 Task: Add Nubian Heritage Coconut & Papaya Hand Cream to the cart.
Action: Mouse moved to (855, 290)
Screenshot: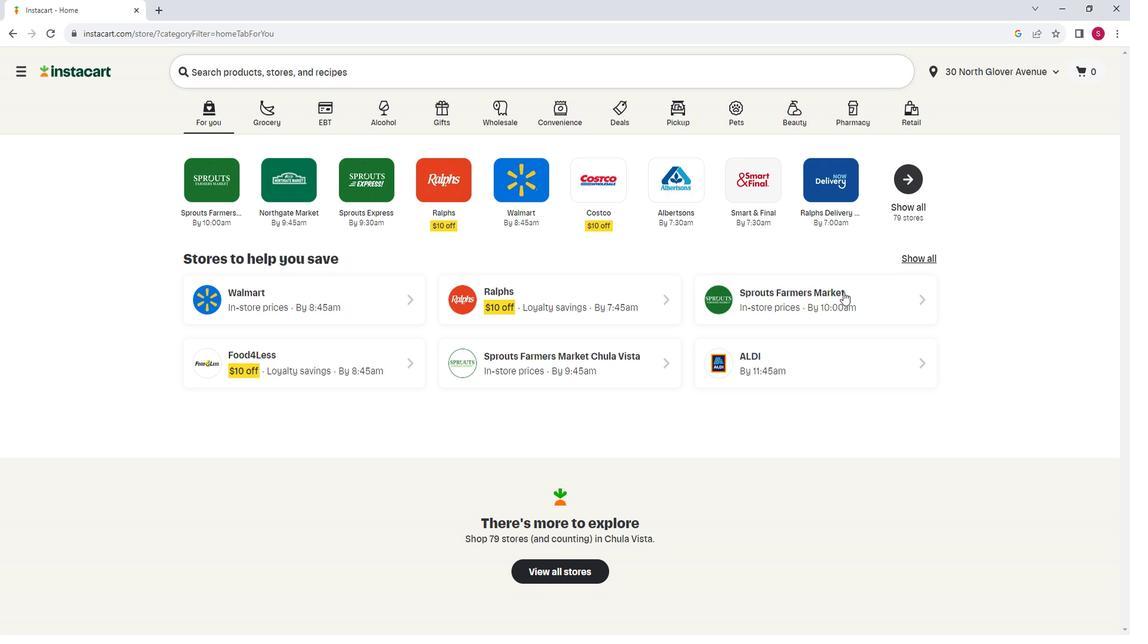 
Action: Mouse pressed left at (855, 290)
Screenshot: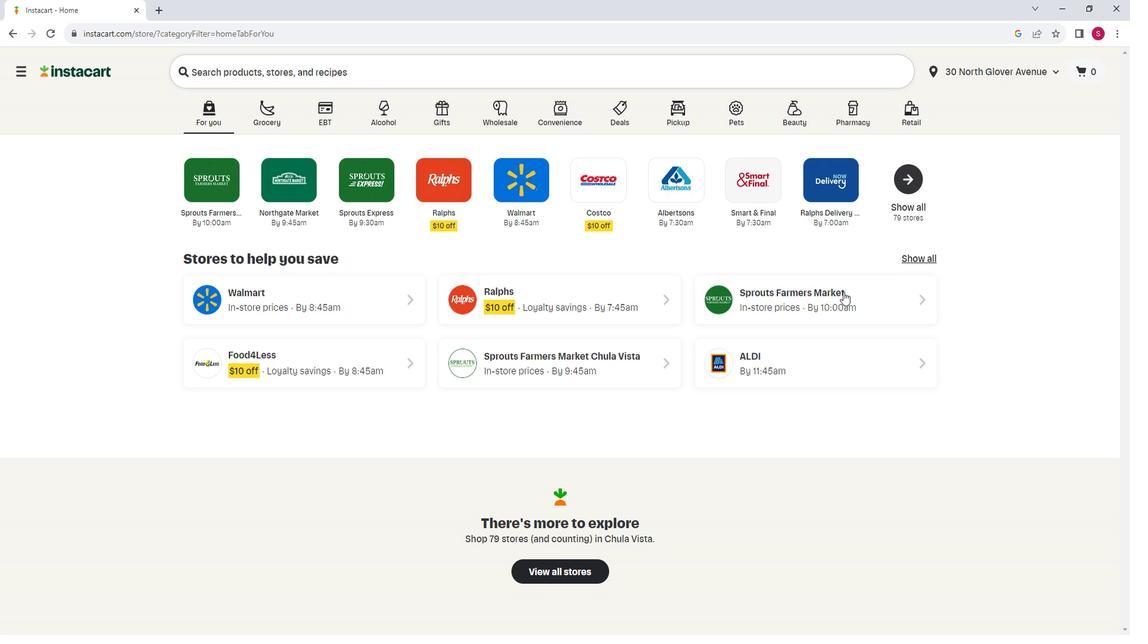 
Action: Mouse moved to (71, 426)
Screenshot: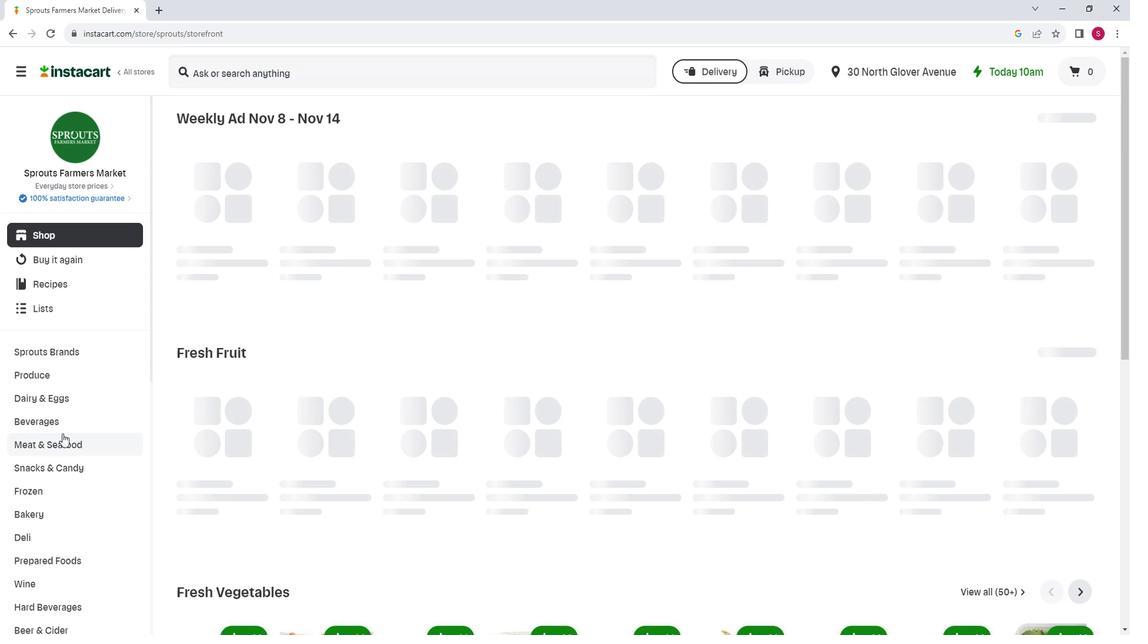 
Action: Mouse scrolled (71, 426) with delta (0, 0)
Screenshot: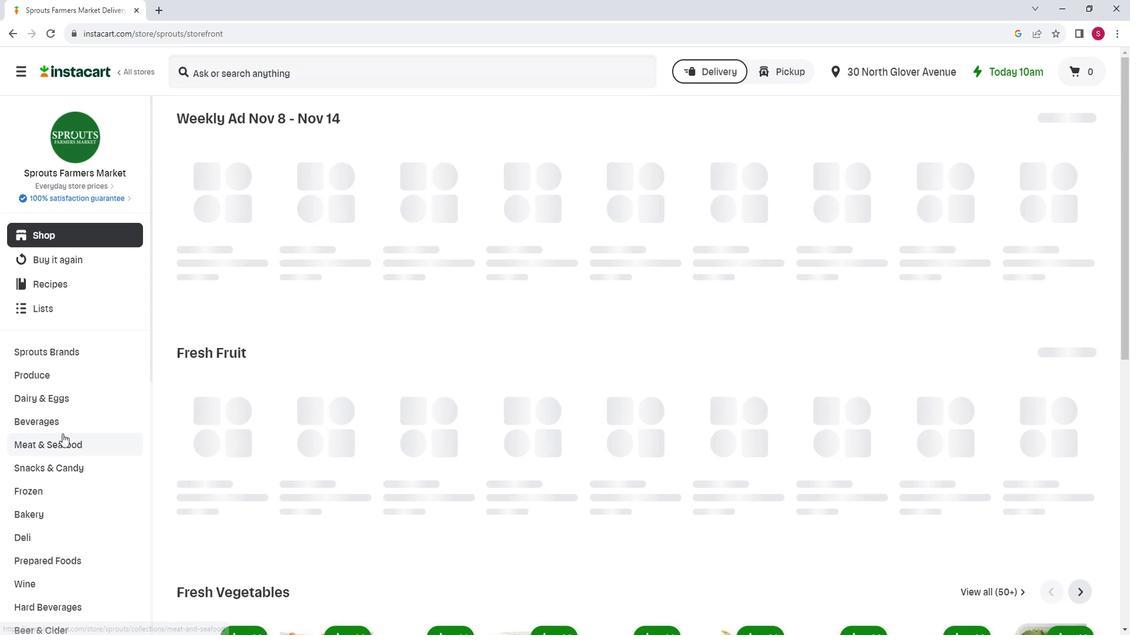 
Action: Mouse moved to (71, 426)
Screenshot: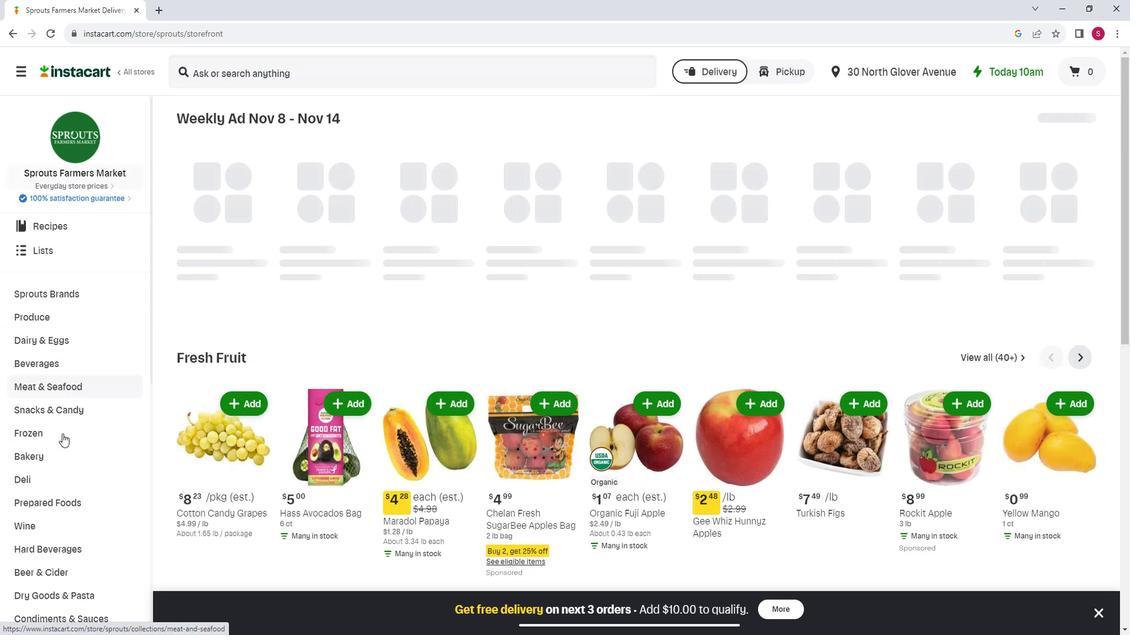 
Action: Mouse scrolled (71, 426) with delta (0, 0)
Screenshot: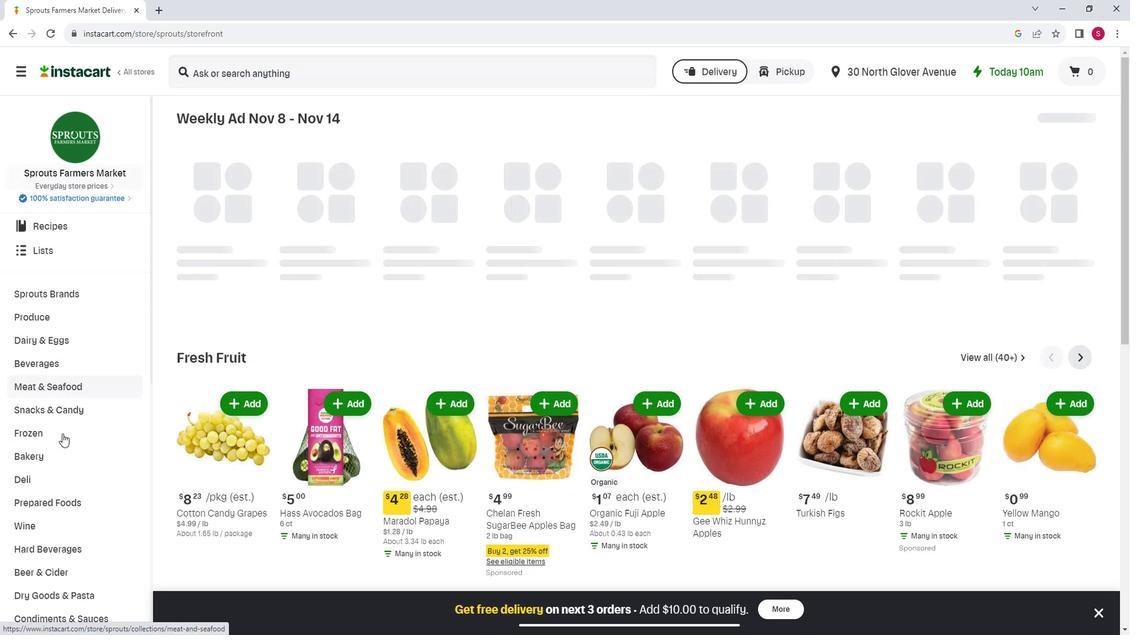 
Action: Mouse moved to (72, 426)
Screenshot: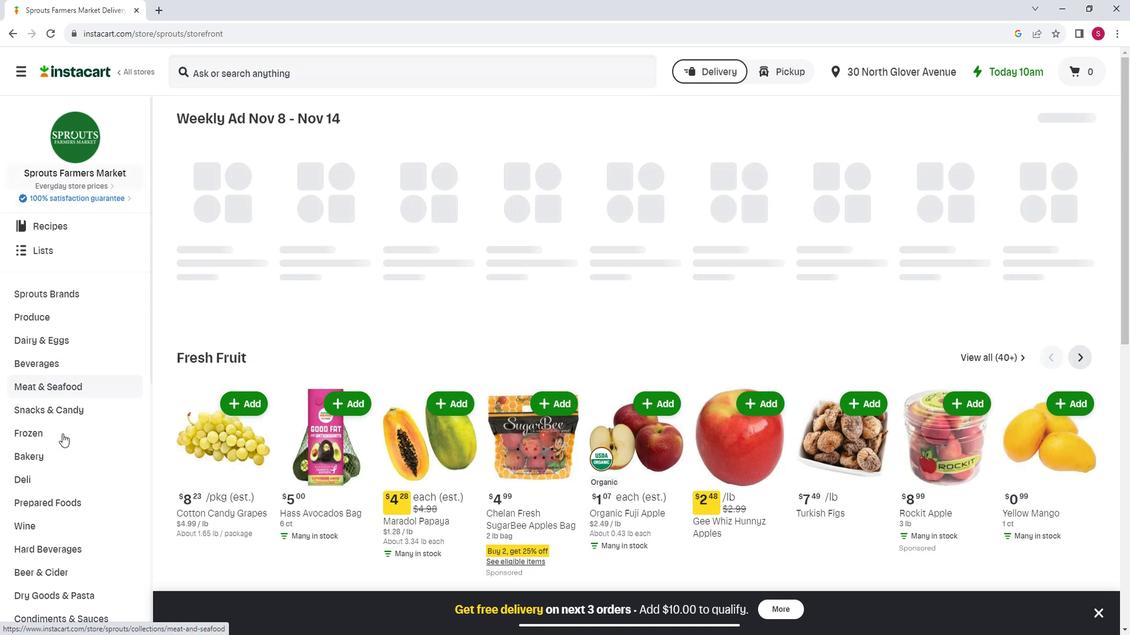 
Action: Mouse scrolled (72, 426) with delta (0, 0)
Screenshot: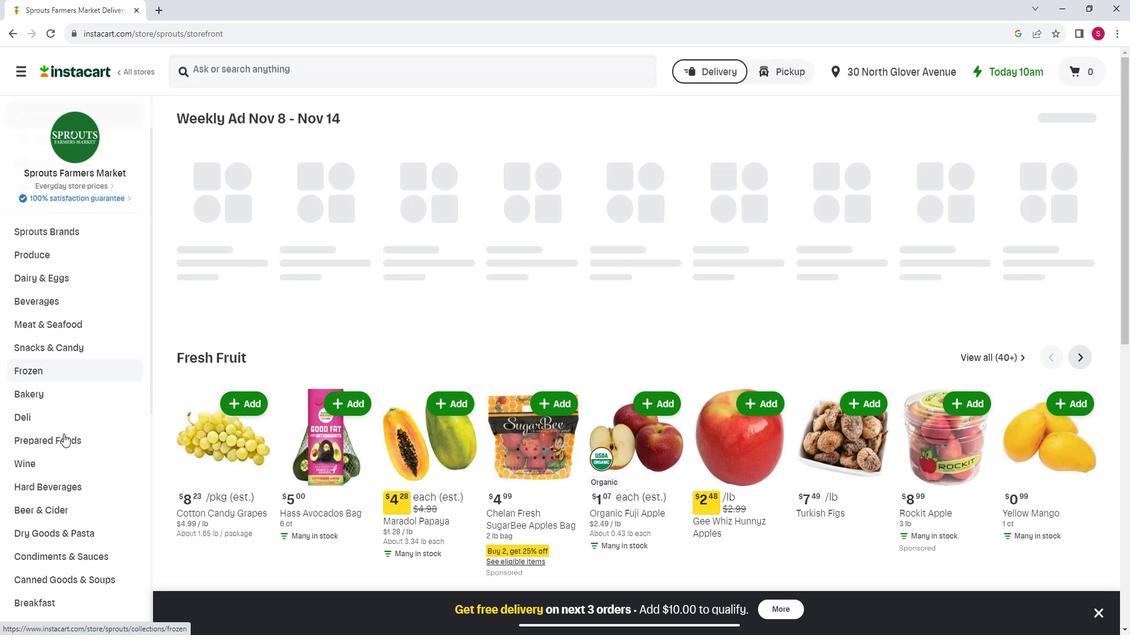 
Action: Mouse scrolled (72, 426) with delta (0, 0)
Screenshot: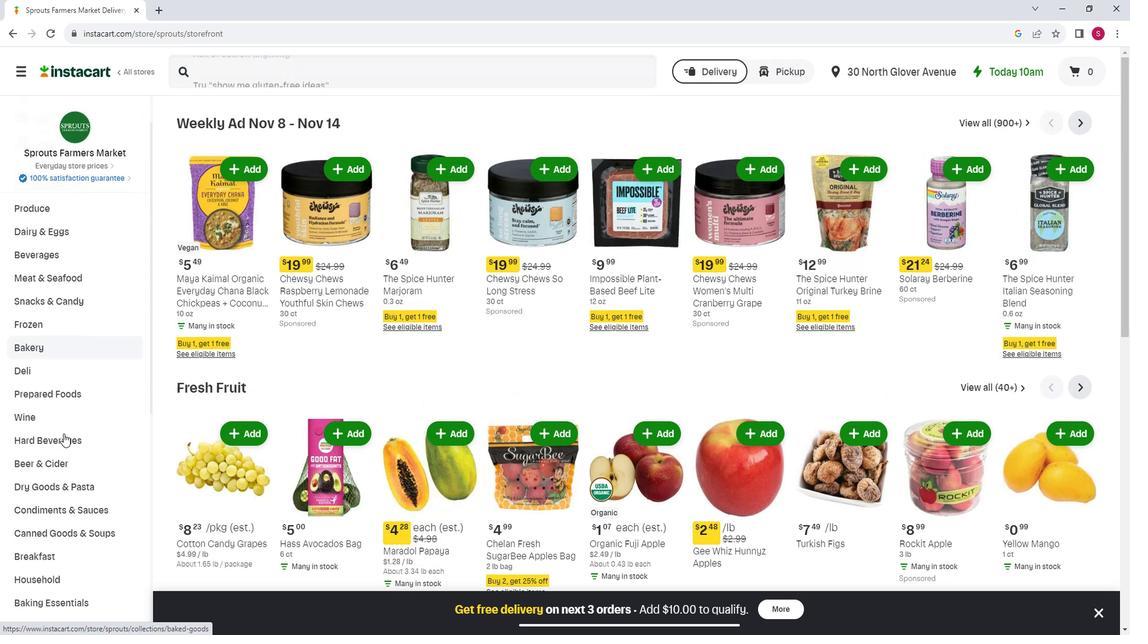
Action: Mouse scrolled (72, 426) with delta (0, 0)
Screenshot: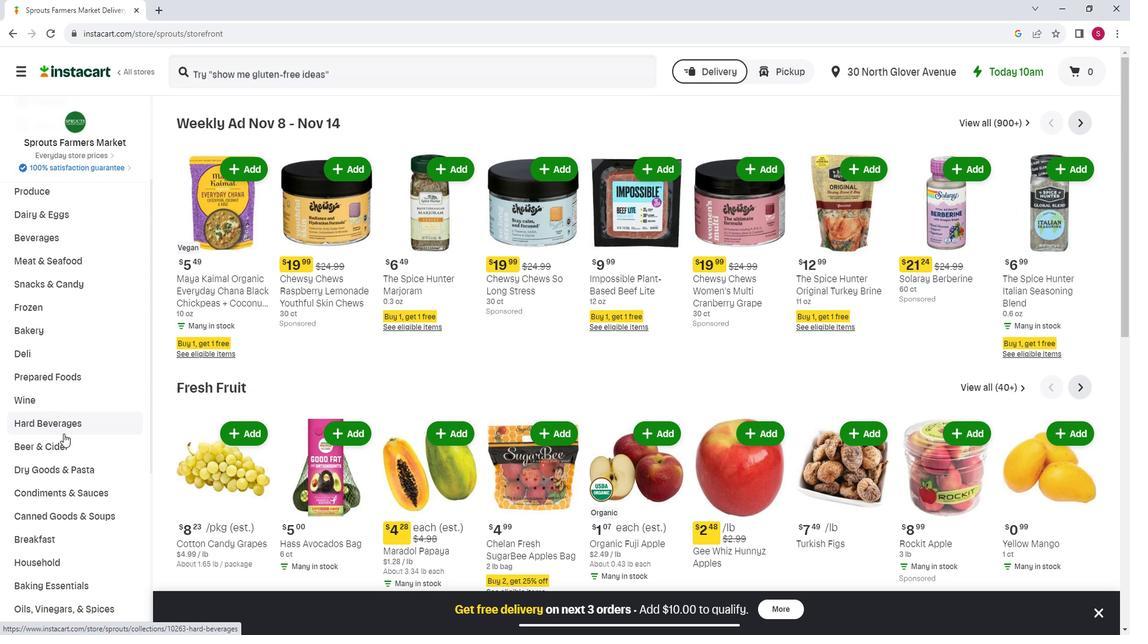 
Action: Mouse moved to (69, 486)
Screenshot: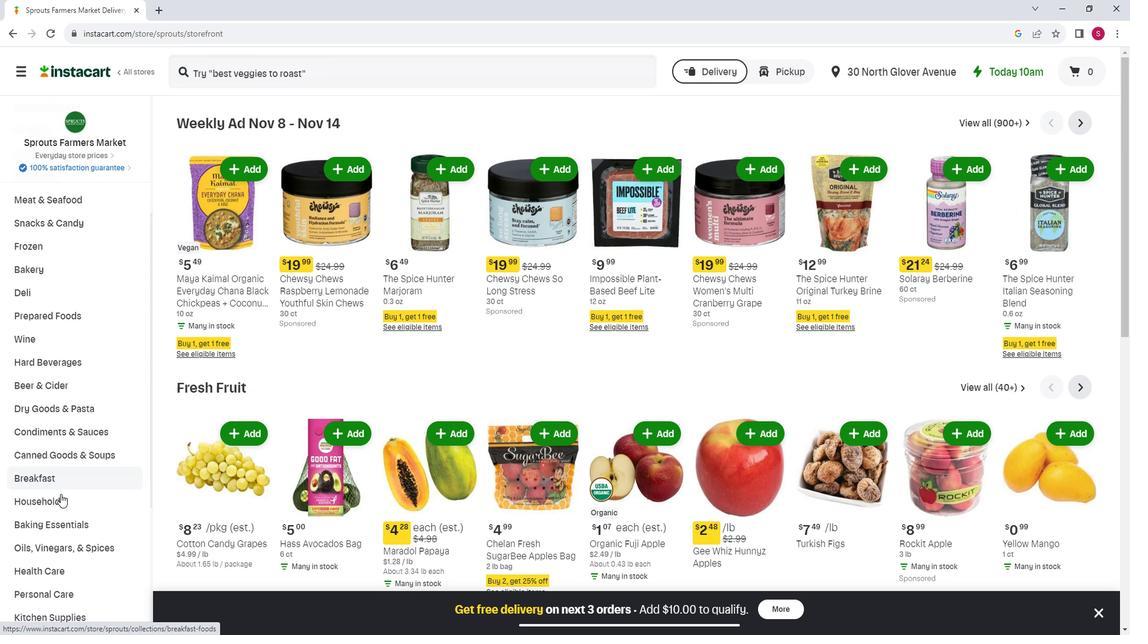 
Action: Mouse scrolled (69, 485) with delta (0, 0)
Screenshot: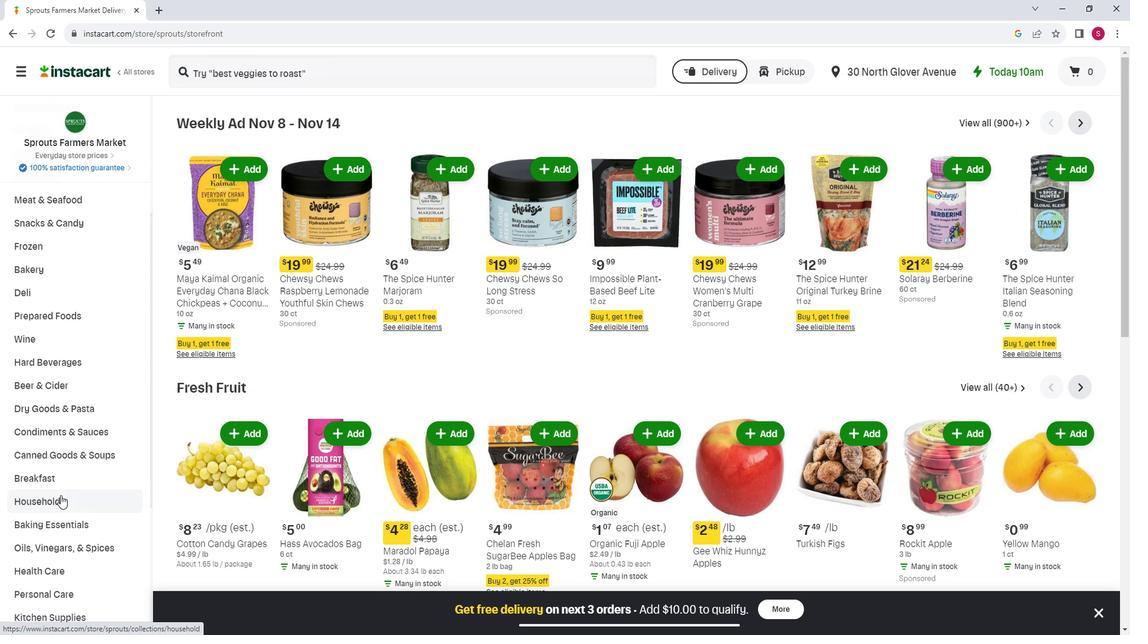 
Action: Mouse moved to (70, 488)
Screenshot: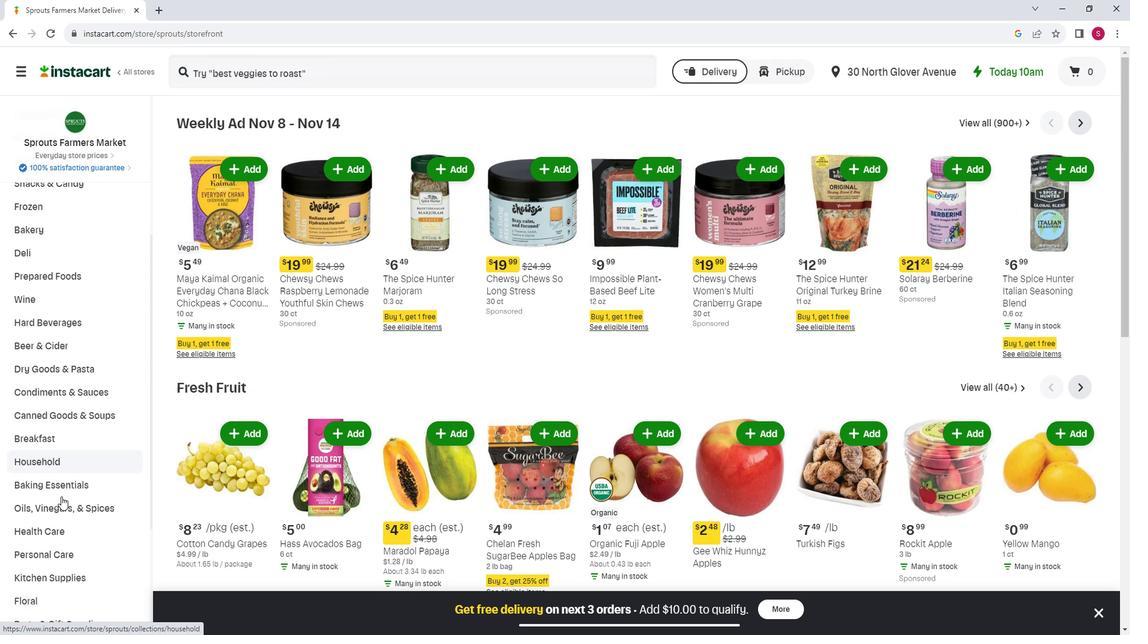 
Action: Mouse scrolled (70, 487) with delta (0, 0)
Screenshot: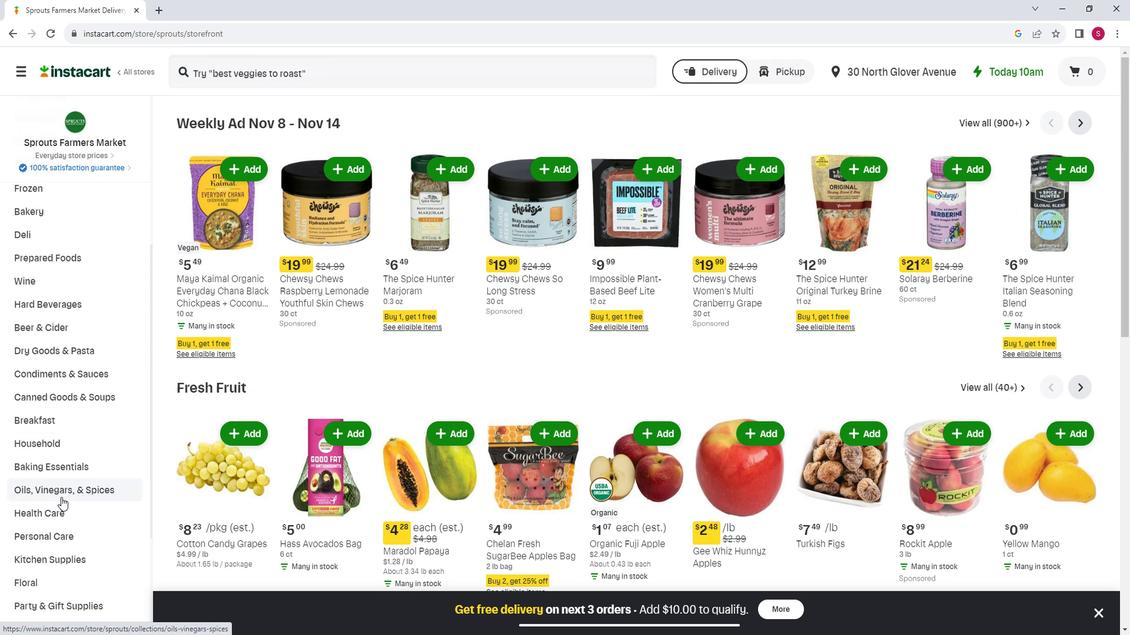 
Action: Mouse moved to (91, 462)
Screenshot: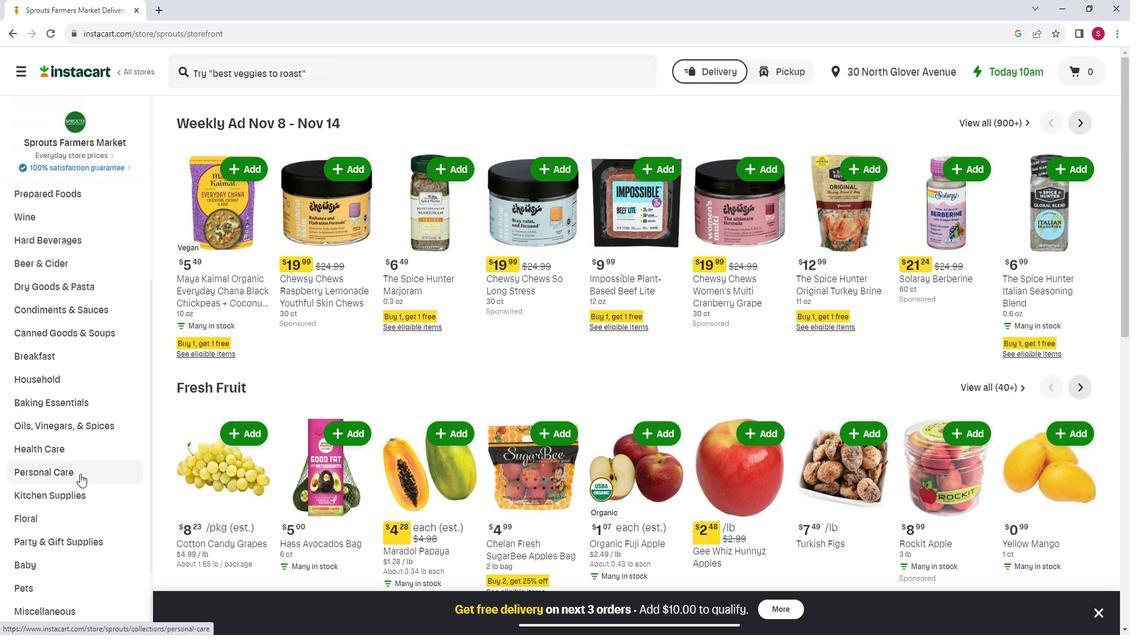 
Action: Mouse pressed left at (91, 462)
Screenshot: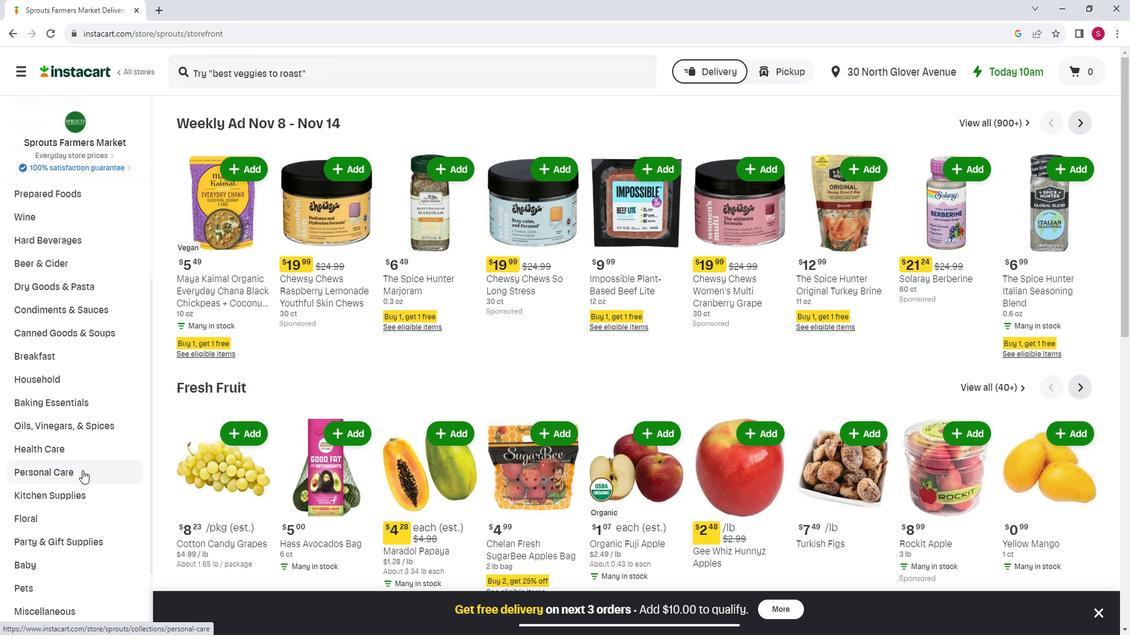 
Action: Mouse moved to (303, 162)
Screenshot: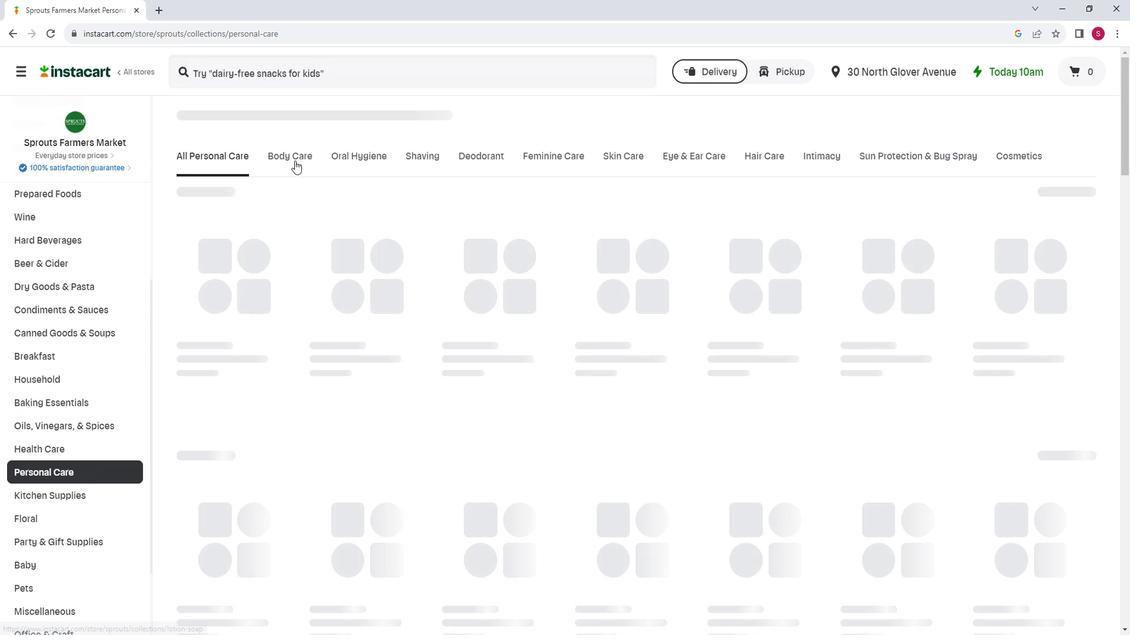 
Action: Mouse pressed left at (303, 162)
Screenshot: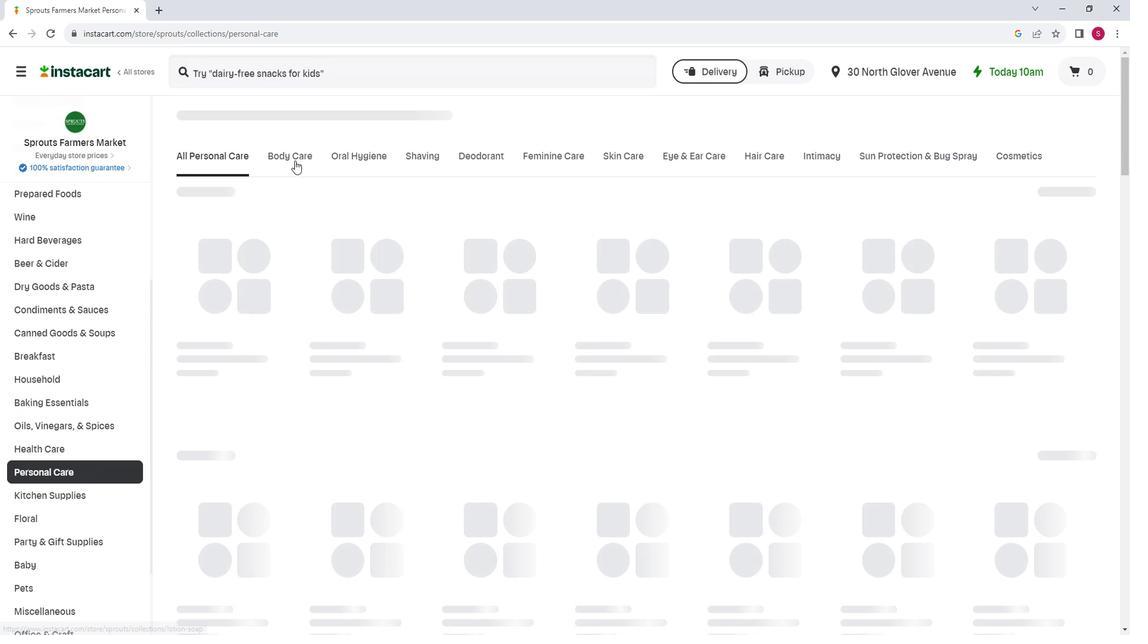 
Action: Mouse moved to (479, 200)
Screenshot: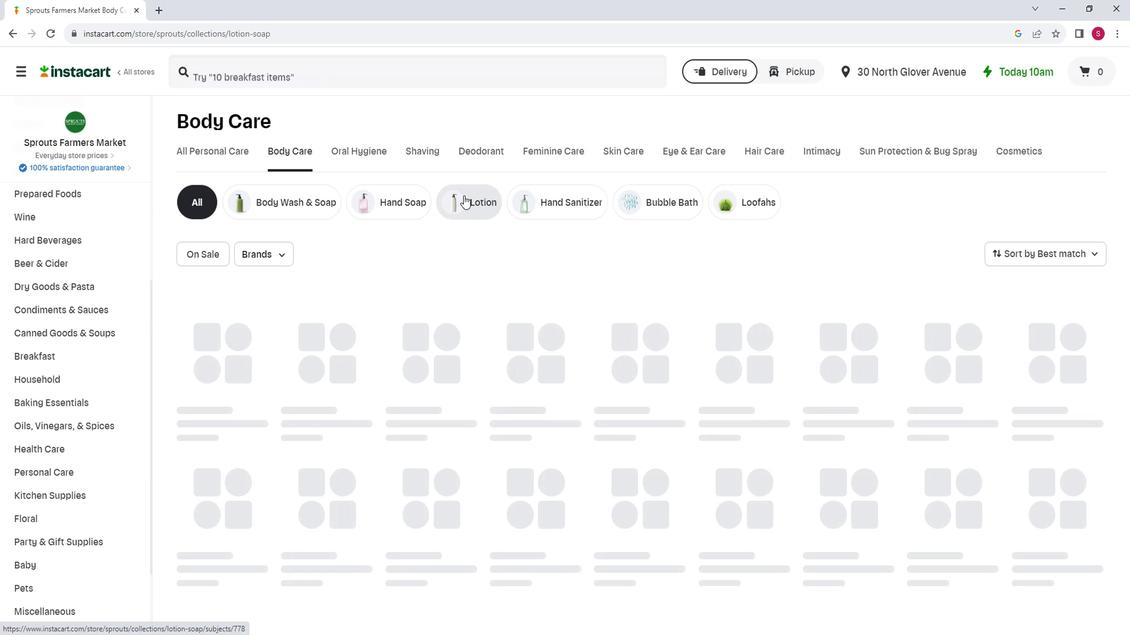 
Action: Mouse pressed left at (479, 200)
Screenshot: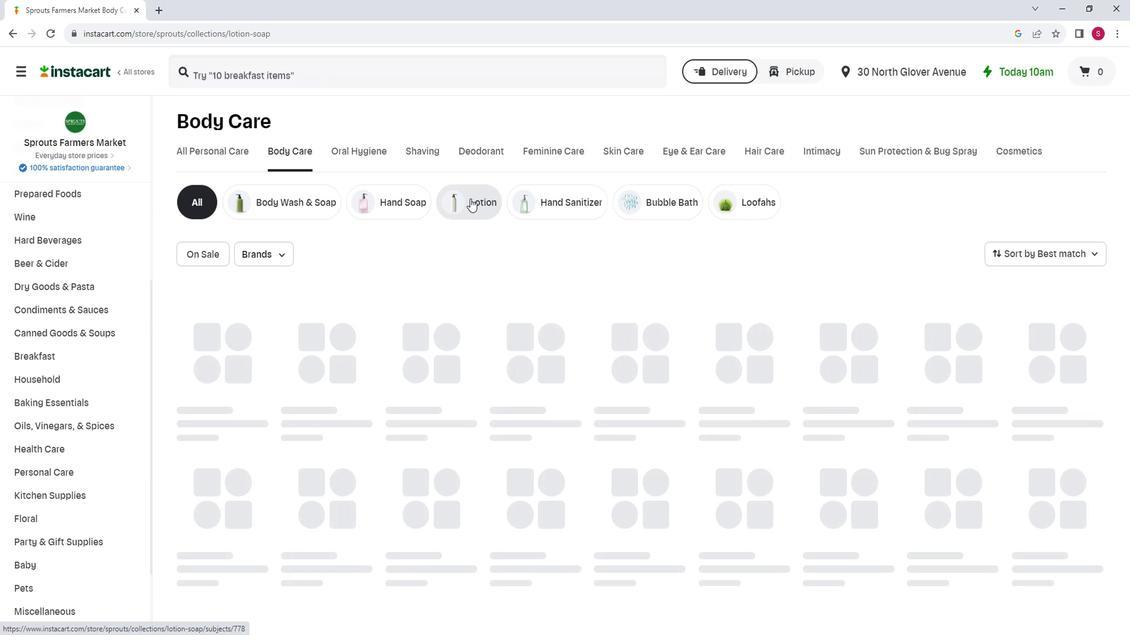 
Action: Mouse moved to (435, 82)
Screenshot: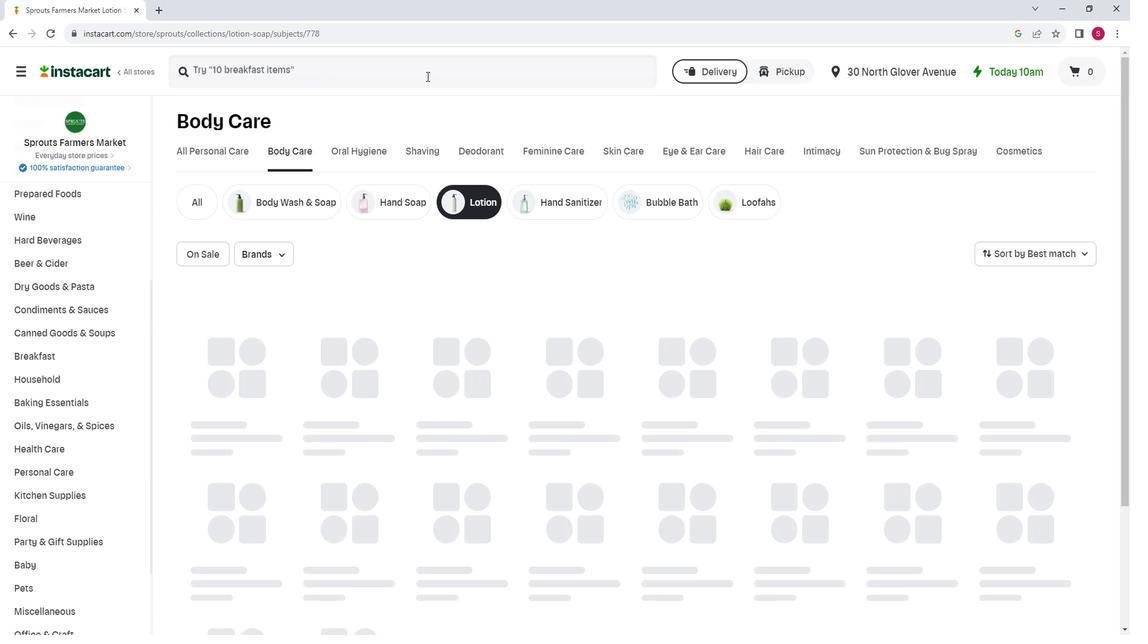 
Action: Mouse pressed left at (435, 82)
Screenshot: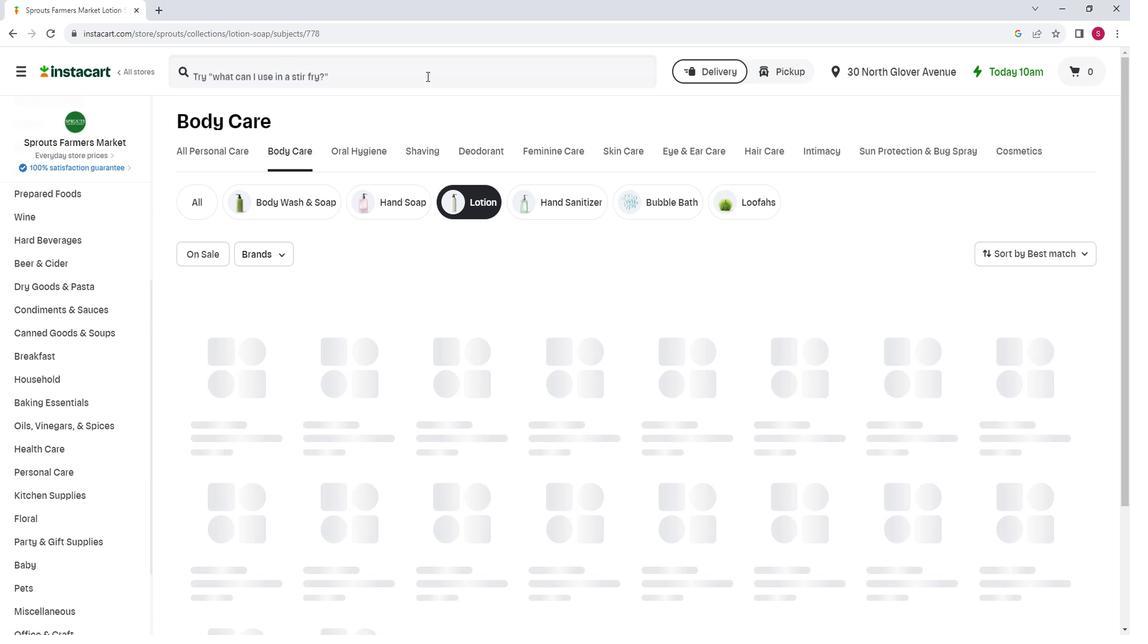 
Action: Mouse moved to (435, 84)
Screenshot: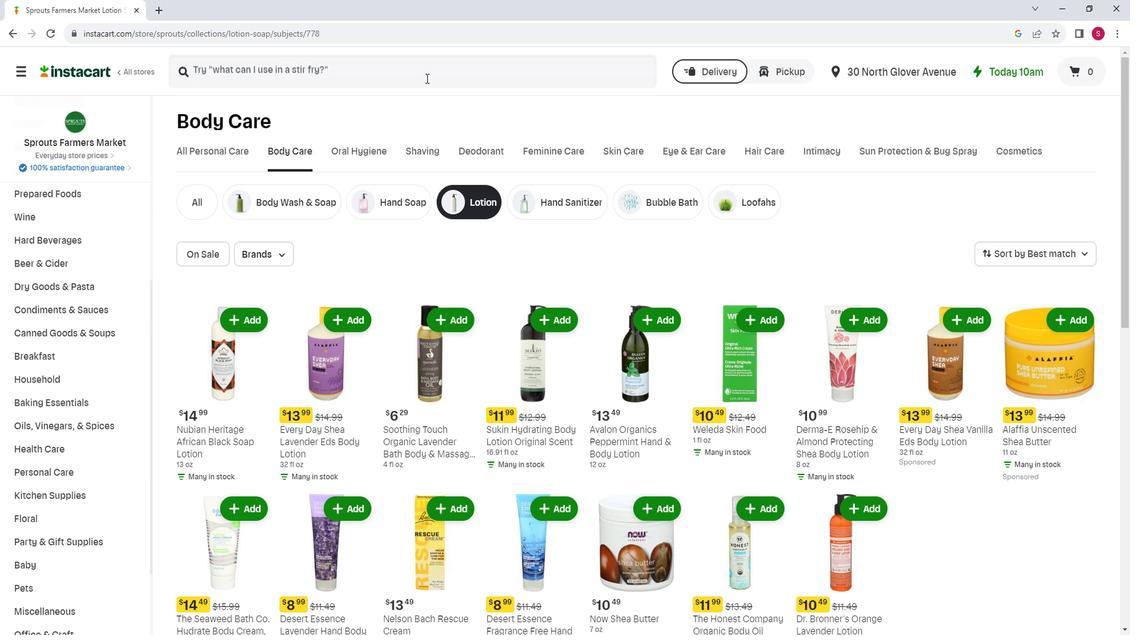 
Action: Mouse pressed left at (435, 84)
Screenshot: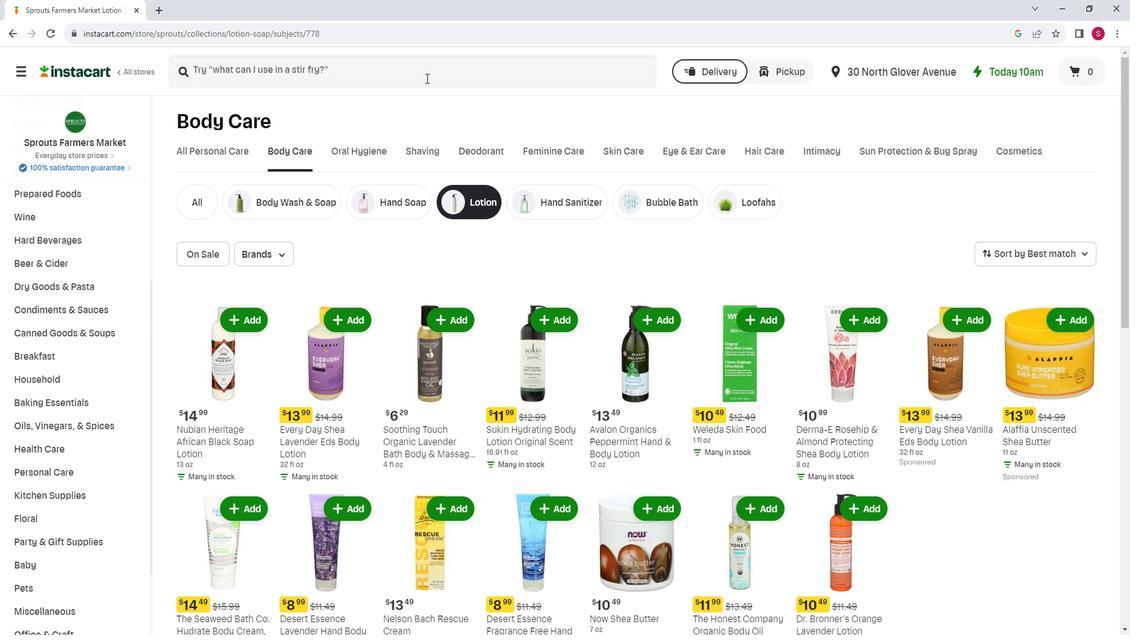 
Action: Key pressed <Key.shift>Nubian<Key.space><Key.shift>Heritage<Key.space><Key.shift>Coconut<Key.space><Key.shift>&<Key.space><Key.shift>Papaya<Key.space><Key.shift>Hand<Key.space><Key.shift>Cream<Key.space><Key.enter>
Screenshot: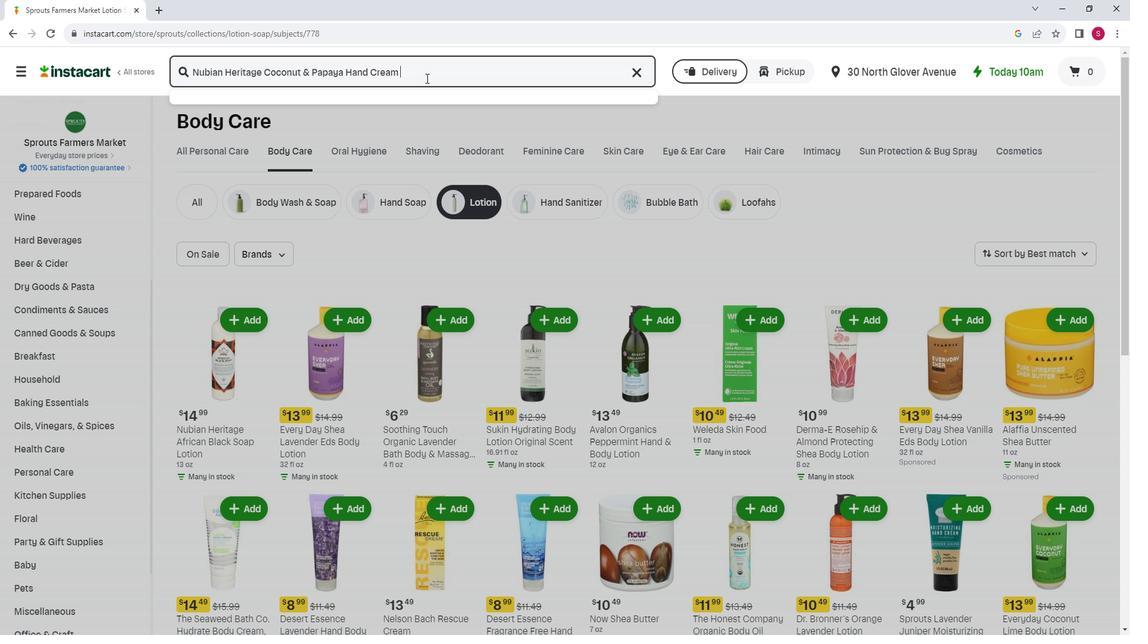 
Action: Mouse moved to (169, 188)
Screenshot: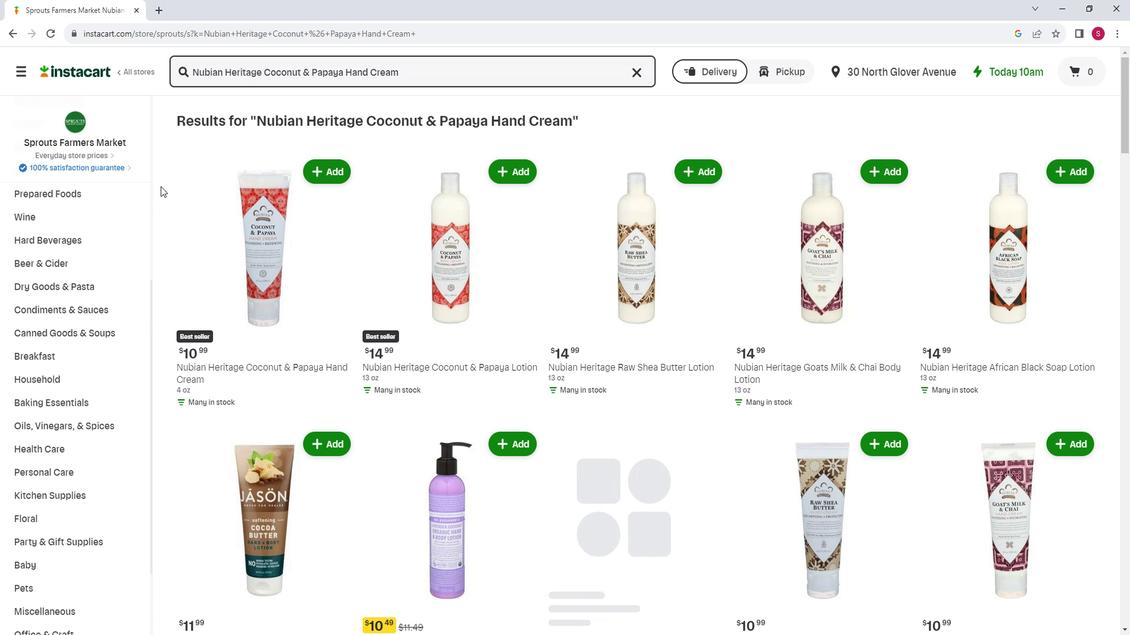 
Action: Mouse scrolled (169, 187) with delta (0, 0)
Screenshot: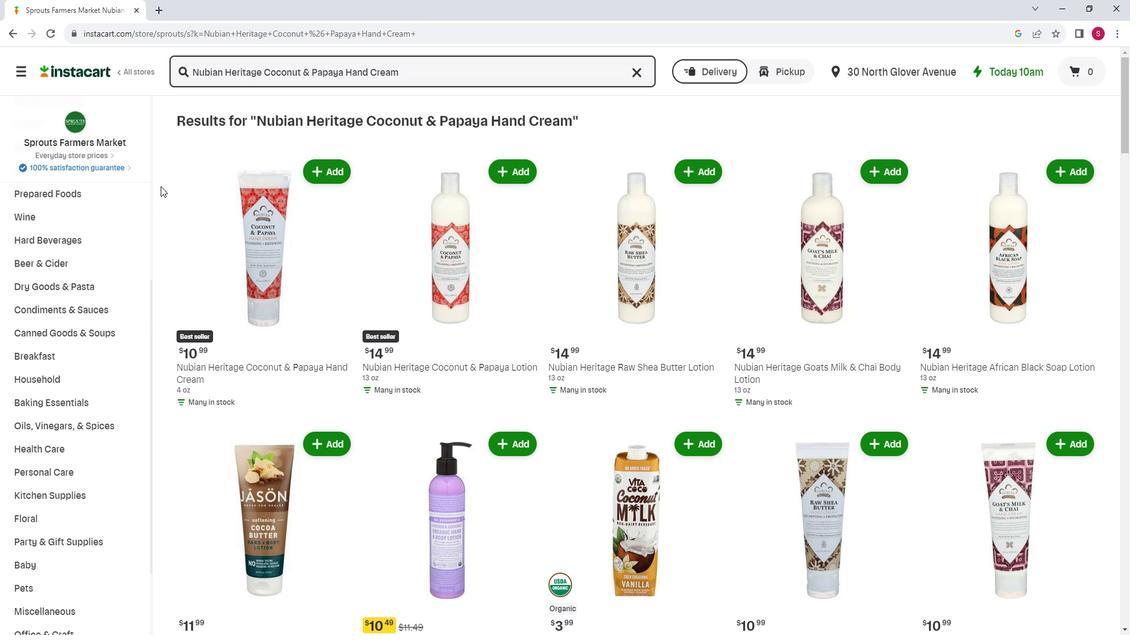 
Action: Mouse moved to (207, 217)
Screenshot: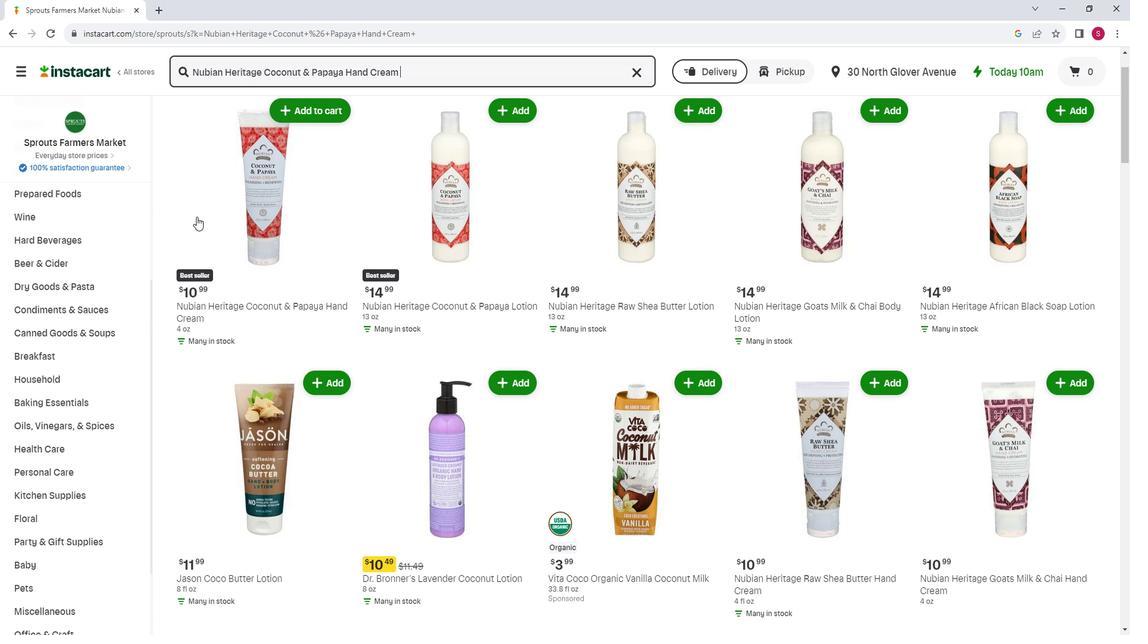 
Action: Mouse scrolled (207, 218) with delta (0, 0)
Screenshot: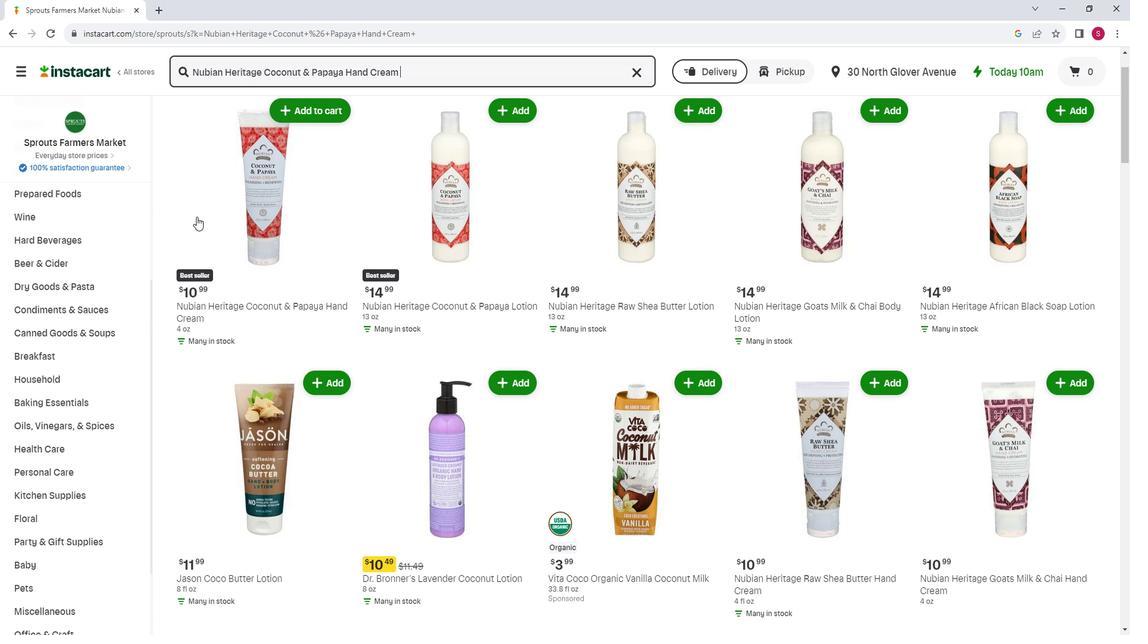 
Action: Mouse moved to (209, 217)
Screenshot: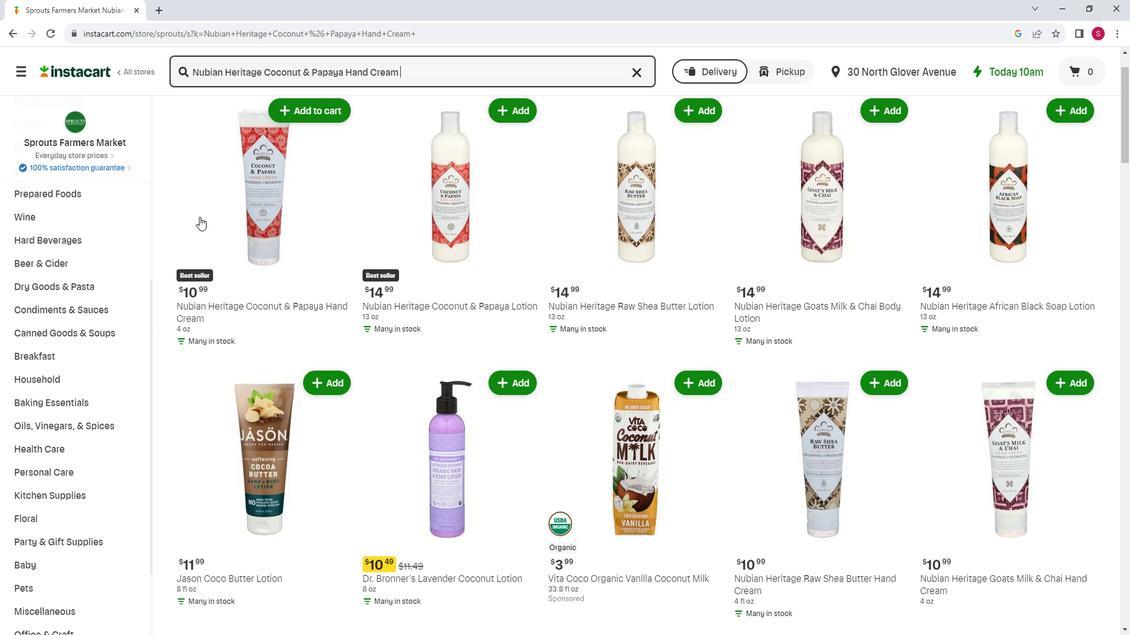 
Action: Mouse scrolled (209, 218) with delta (0, 0)
Screenshot: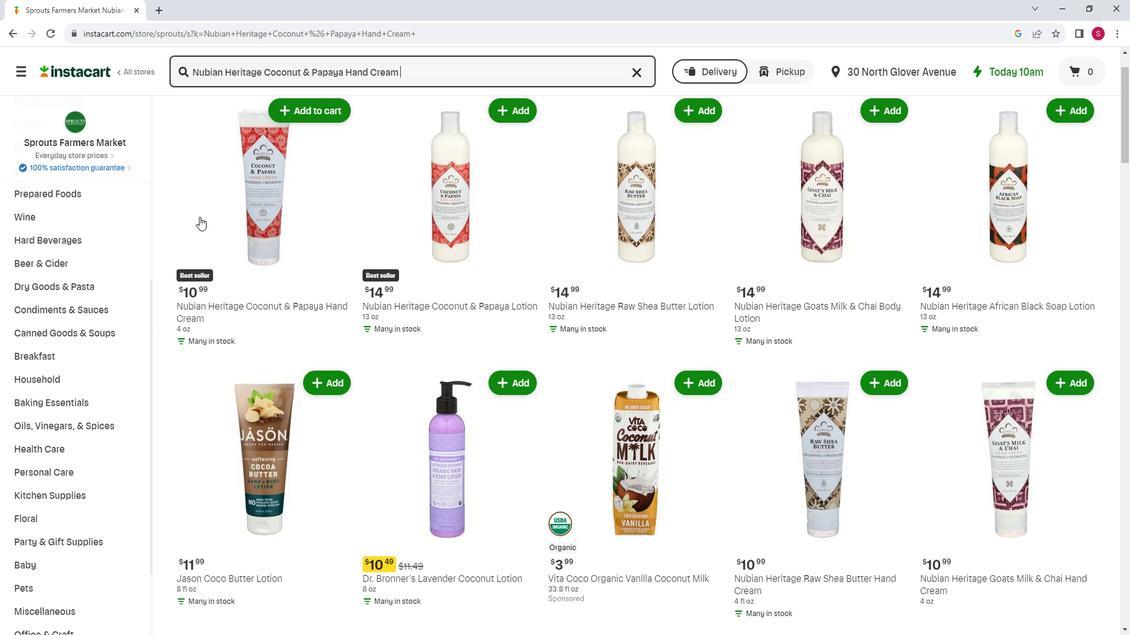 
Action: Mouse moved to (326, 171)
Screenshot: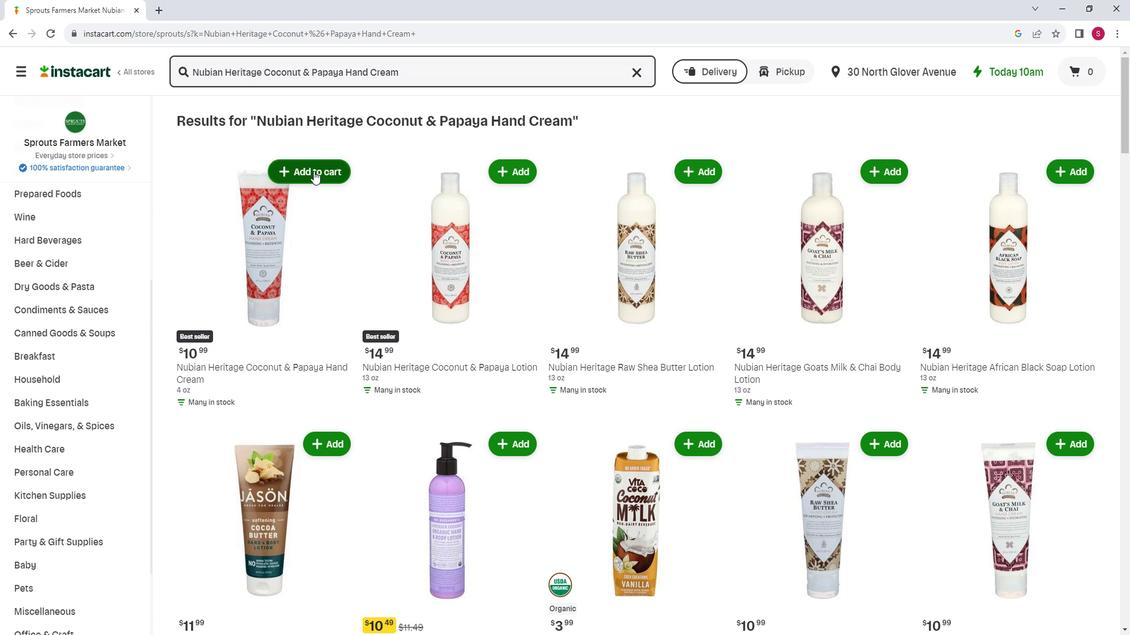 
Action: Mouse pressed left at (326, 171)
Screenshot: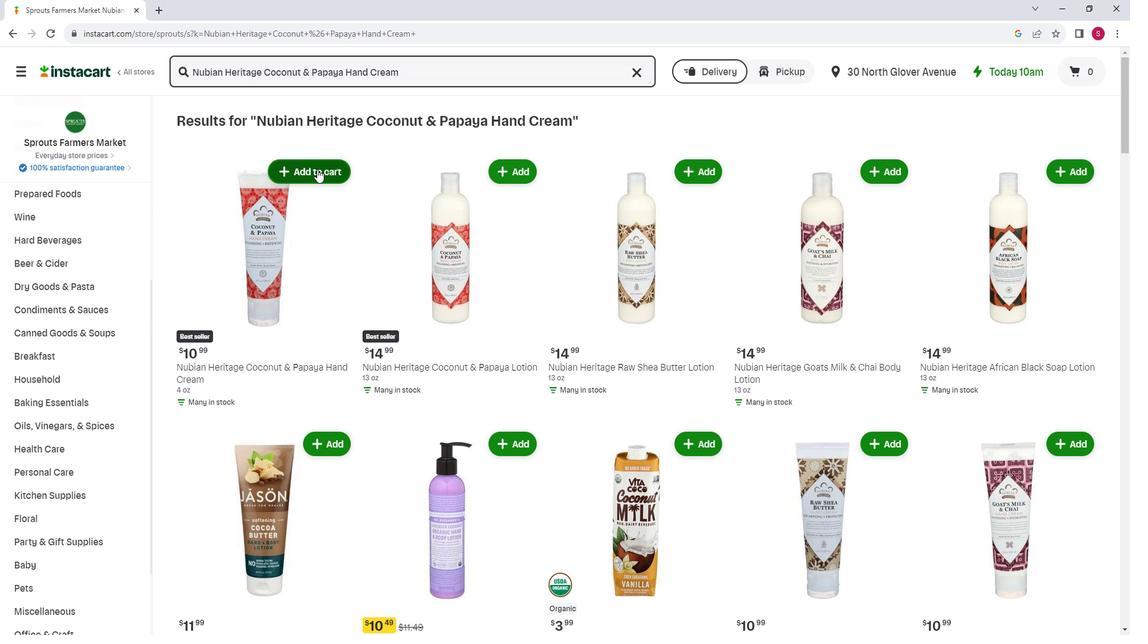 
Action: Mouse moved to (405, 151)
Screenshot: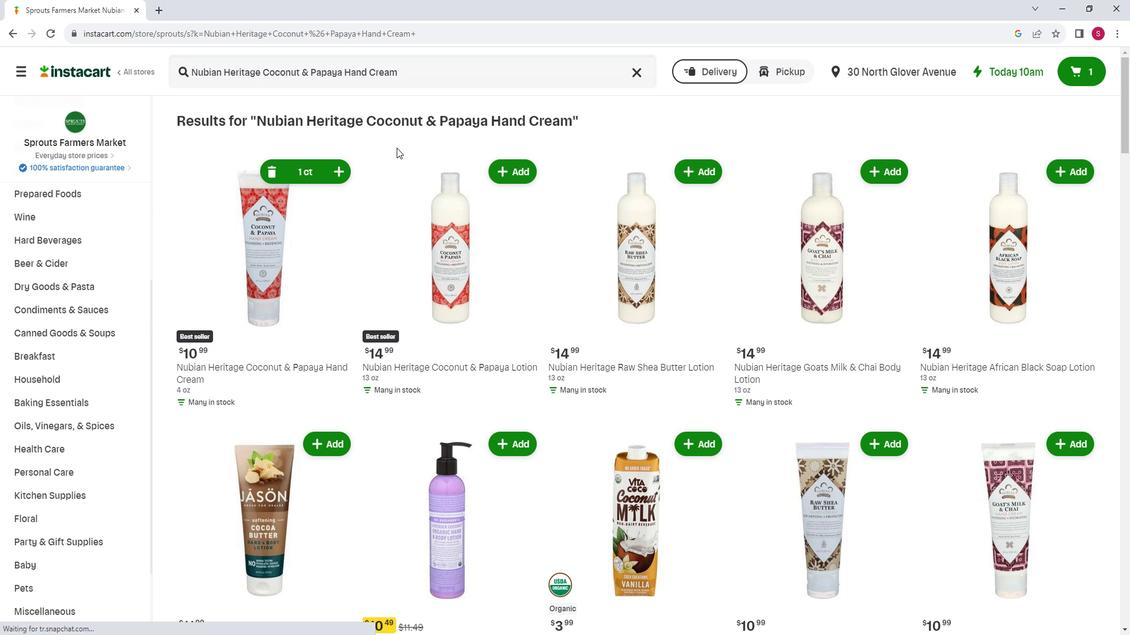 
